 Task: Share the document with softage.1@softage.net.
Action: Mouse moved to (47, 112)
Screenshot: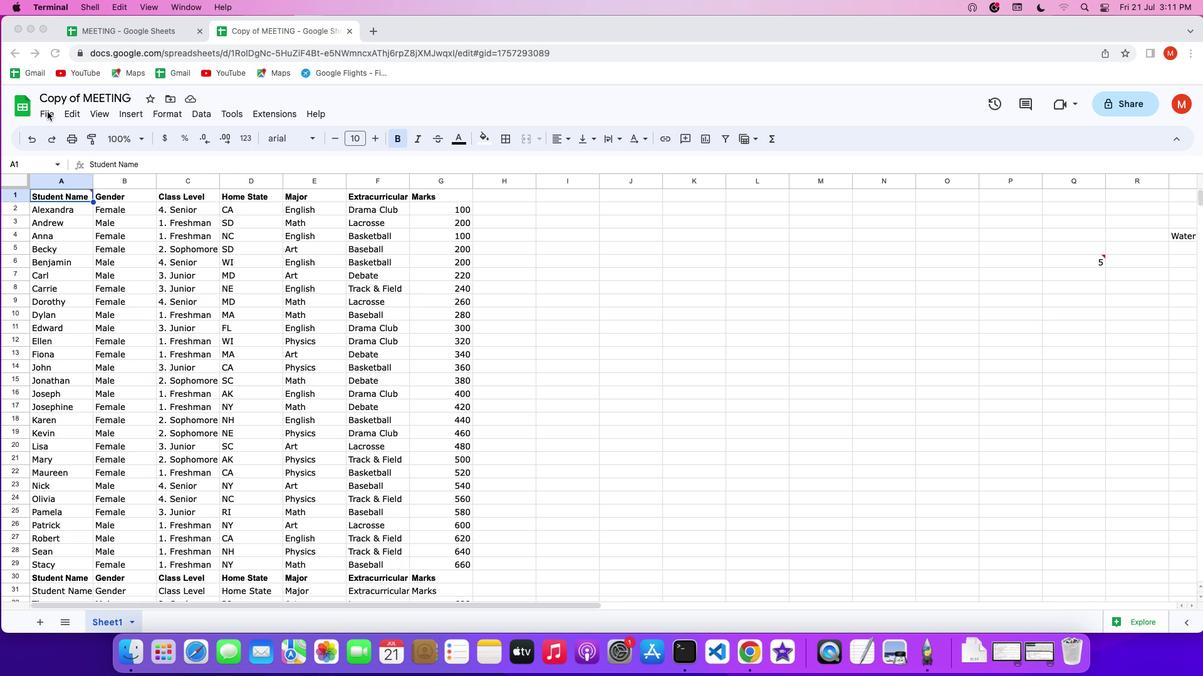 
Action: Mouse pressed left at (47, 112)
Screenshot: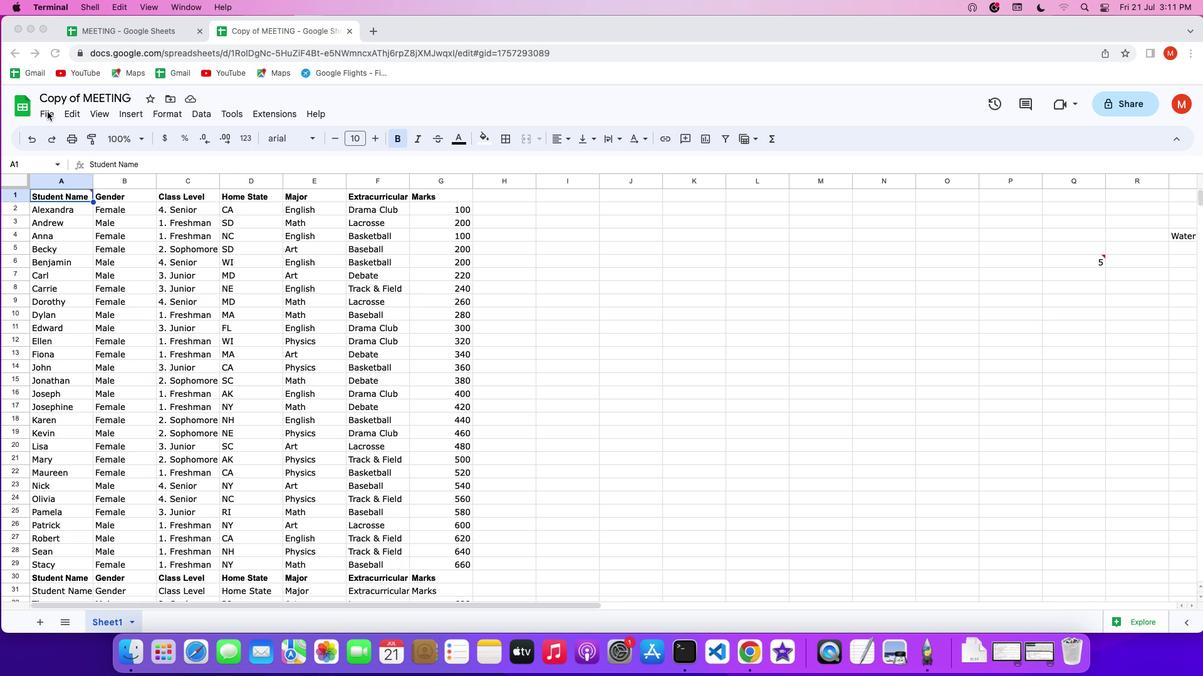 
Action: Mouse pressed left at (47, 112)
Screenshot: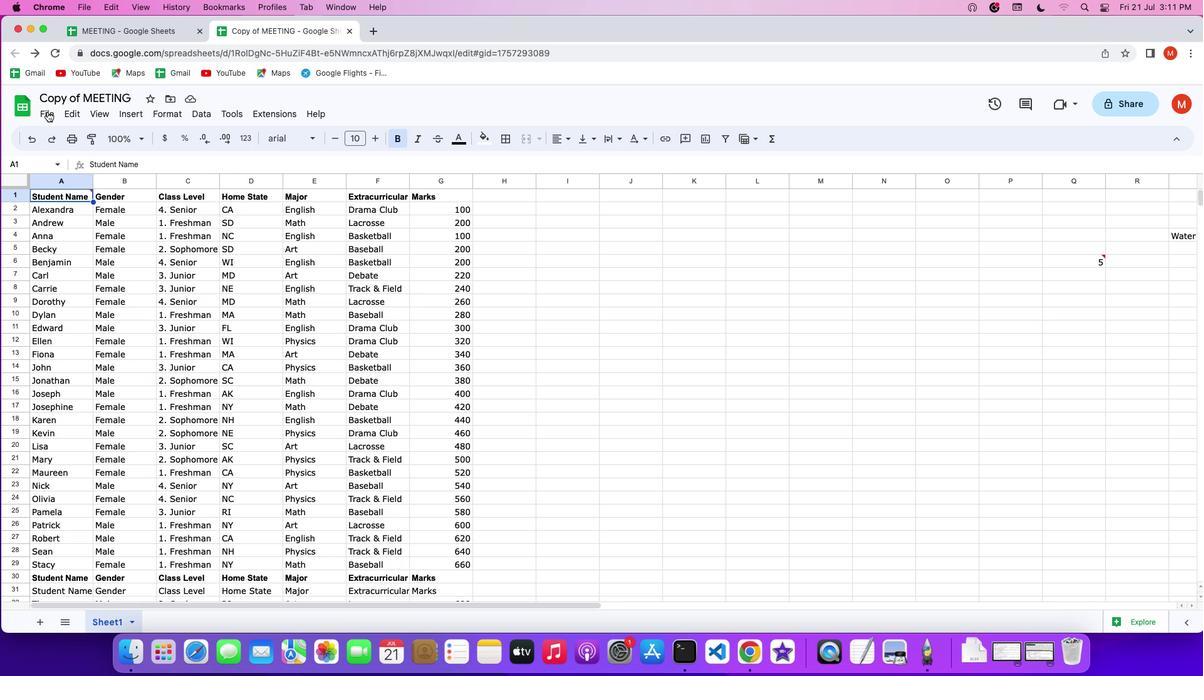 
Action: Mouse moved to (71, 223)
Screenshot: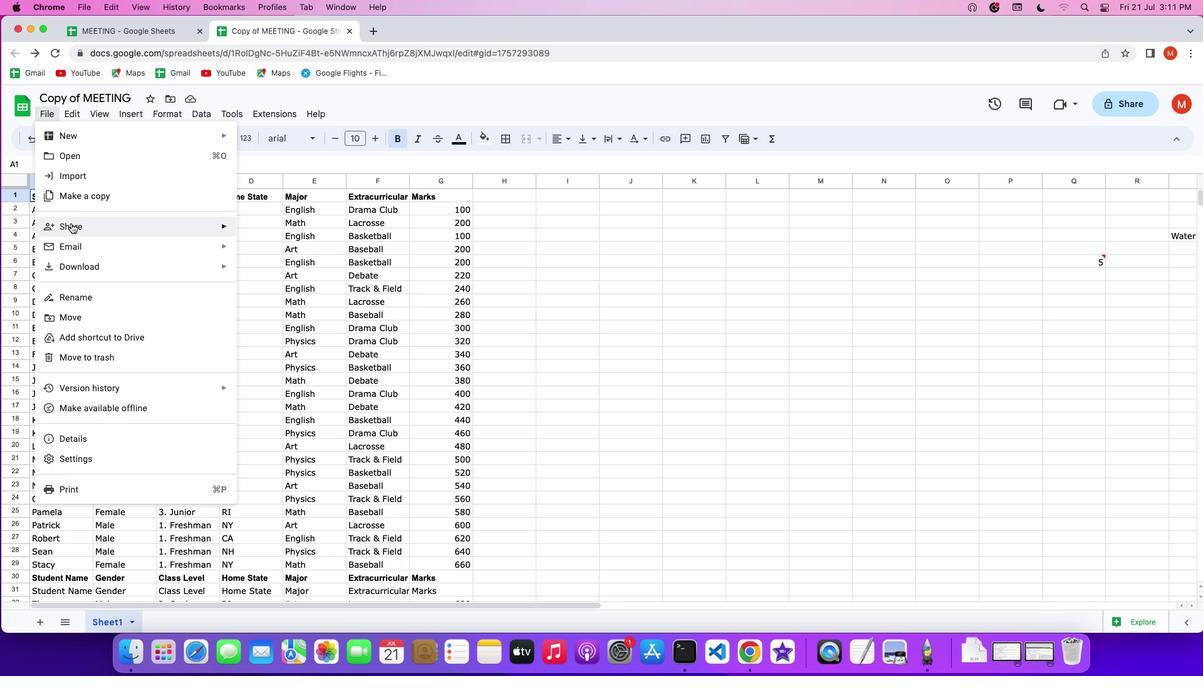 
Action: Mouse pressed left at (71, 223)
Screenshot: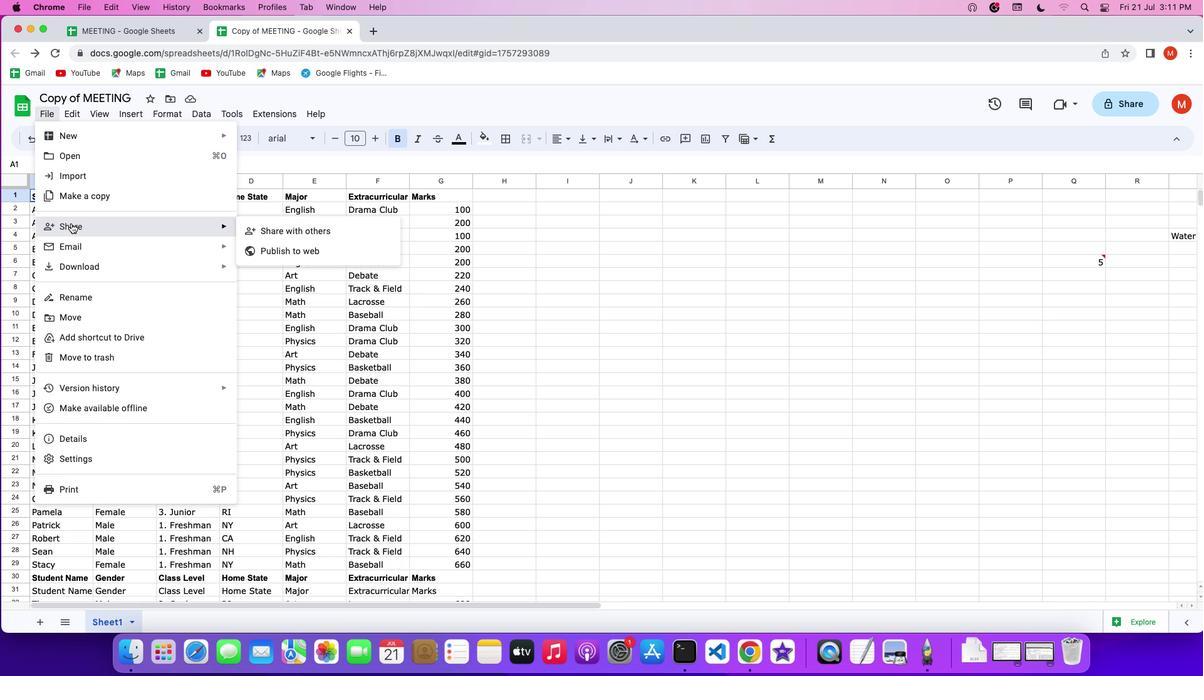 
Action: Mouse moved to (278, 231)
Screenshot: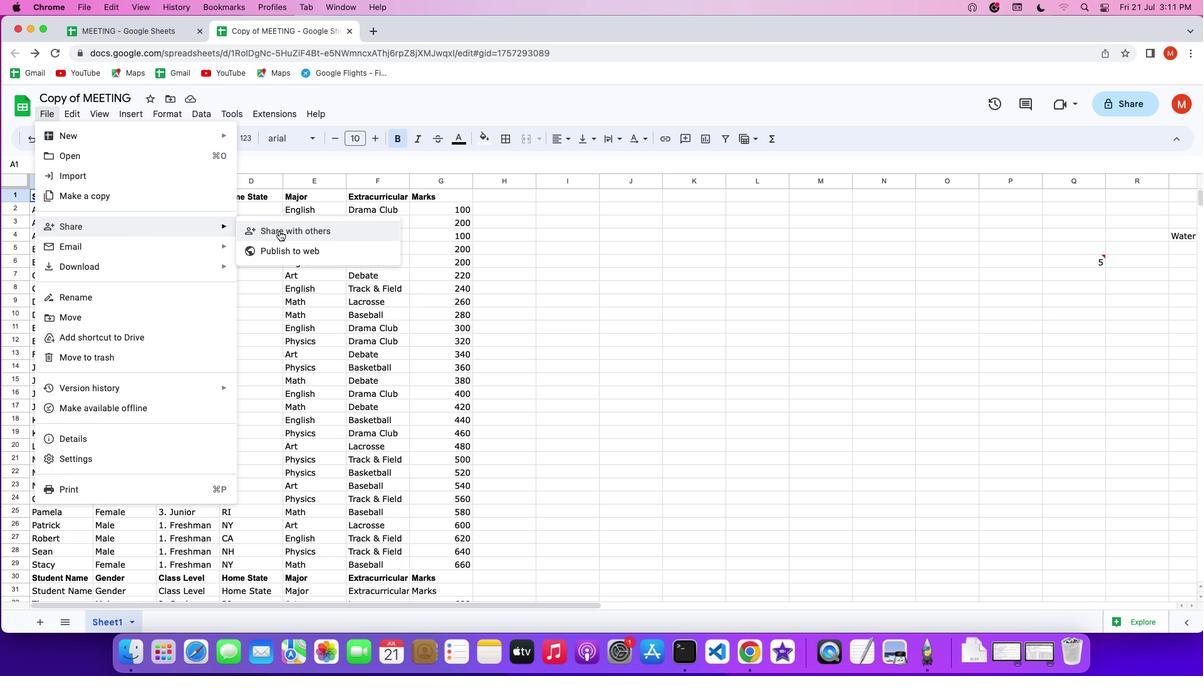 
Action: Mouse pressed left at (278, 231)
Screenshot: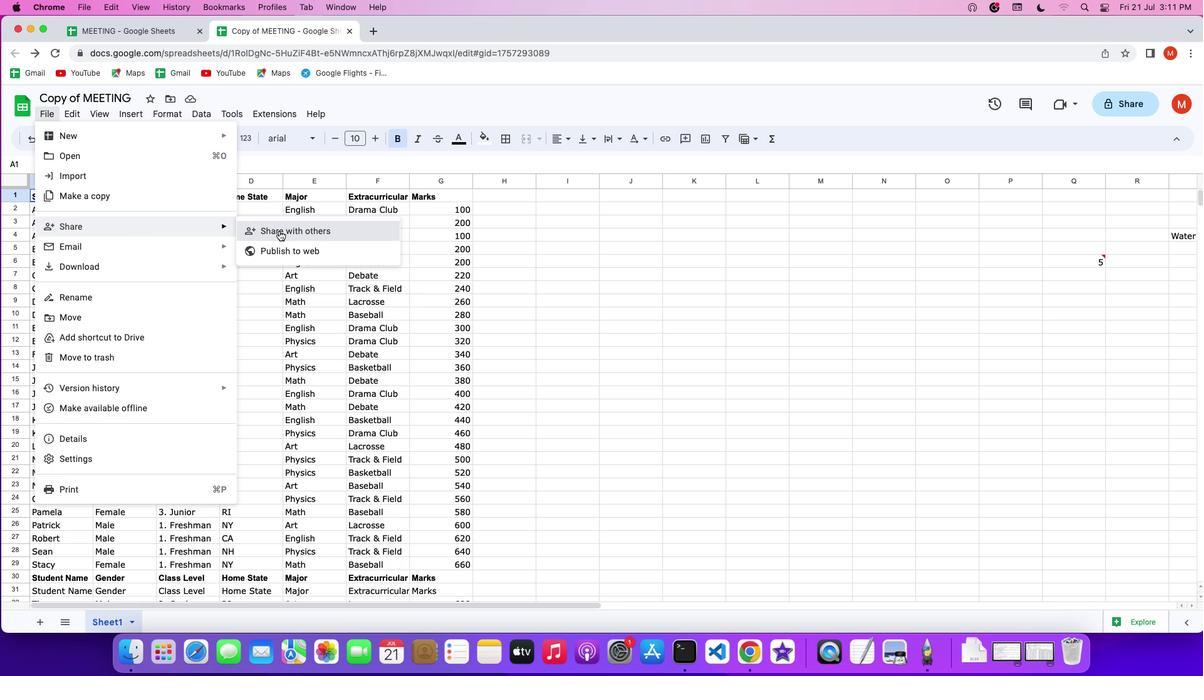 
Action: Mouse moved to (544, 286)
Screenshot: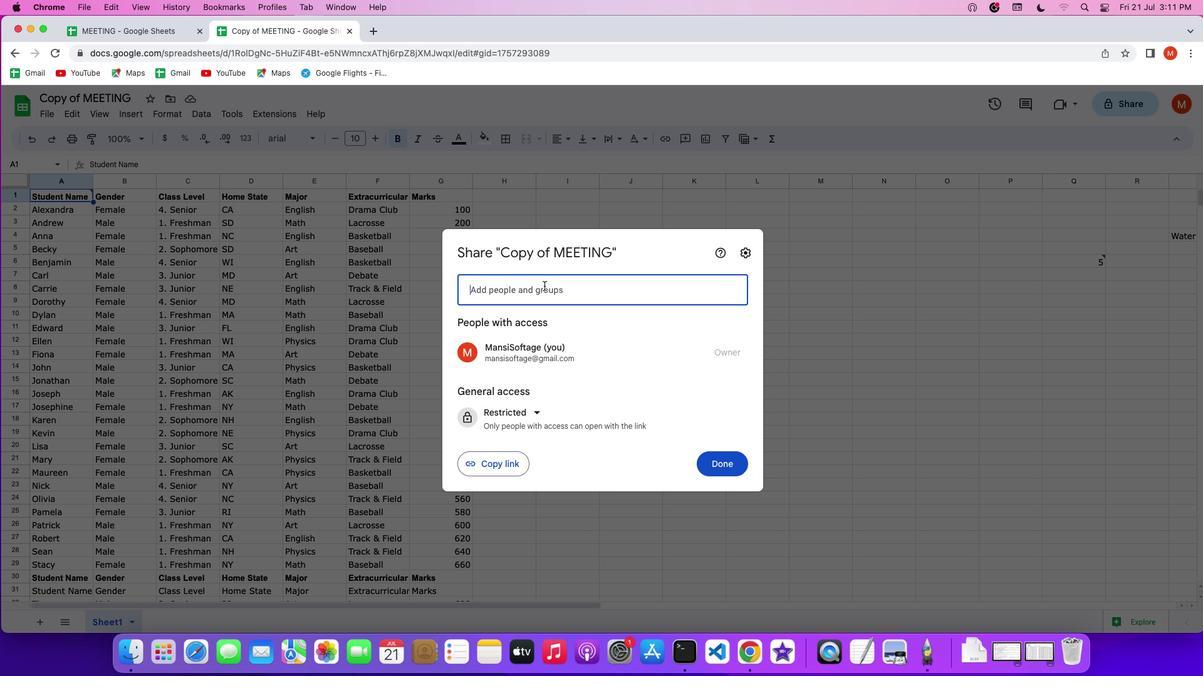 
Action: Mouse pressed left at (544, 286)
Screenshot: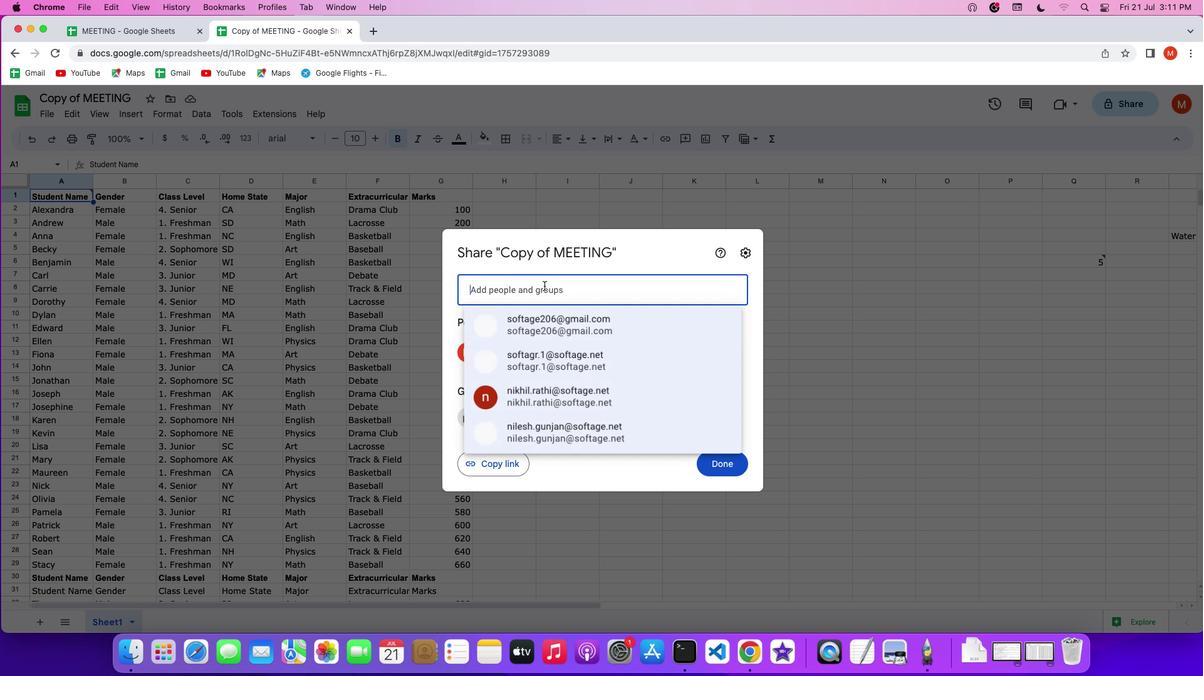 
Action: Key pressed 's''o''f''t''a''g''e''.''1'Key.shift_r'@''s''o''f''t''a''g''e''.''n''e''t'
Screenshot: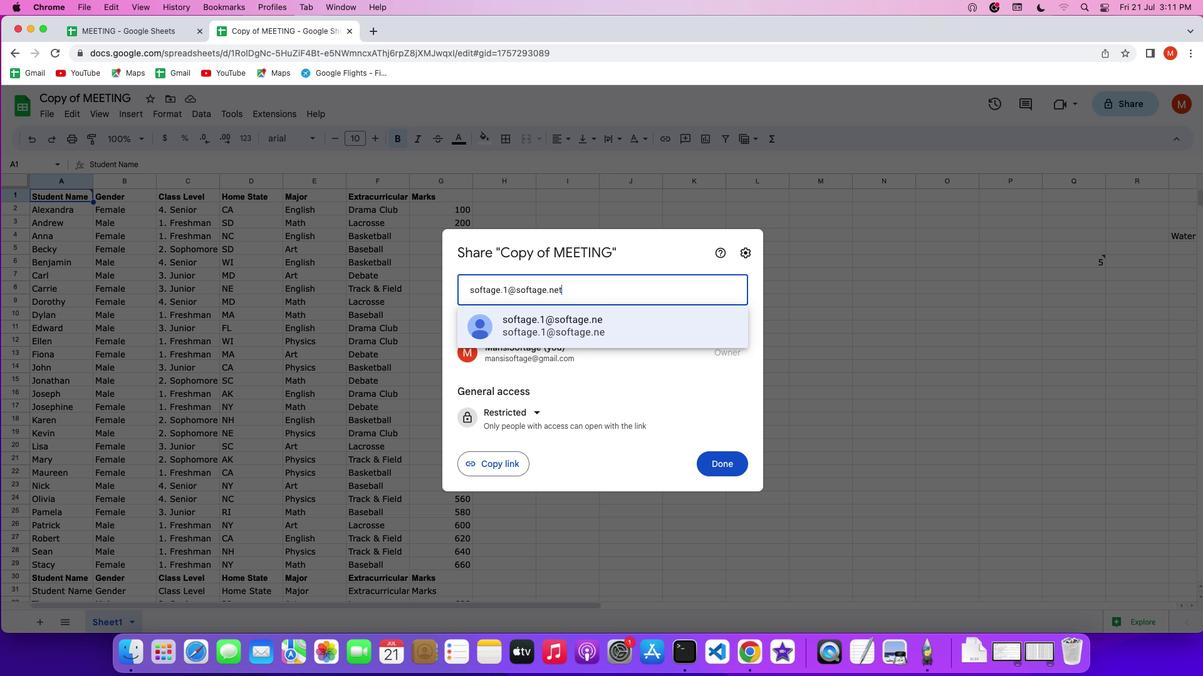 
Action: Mouse moved to (575, 328)
Screenshot: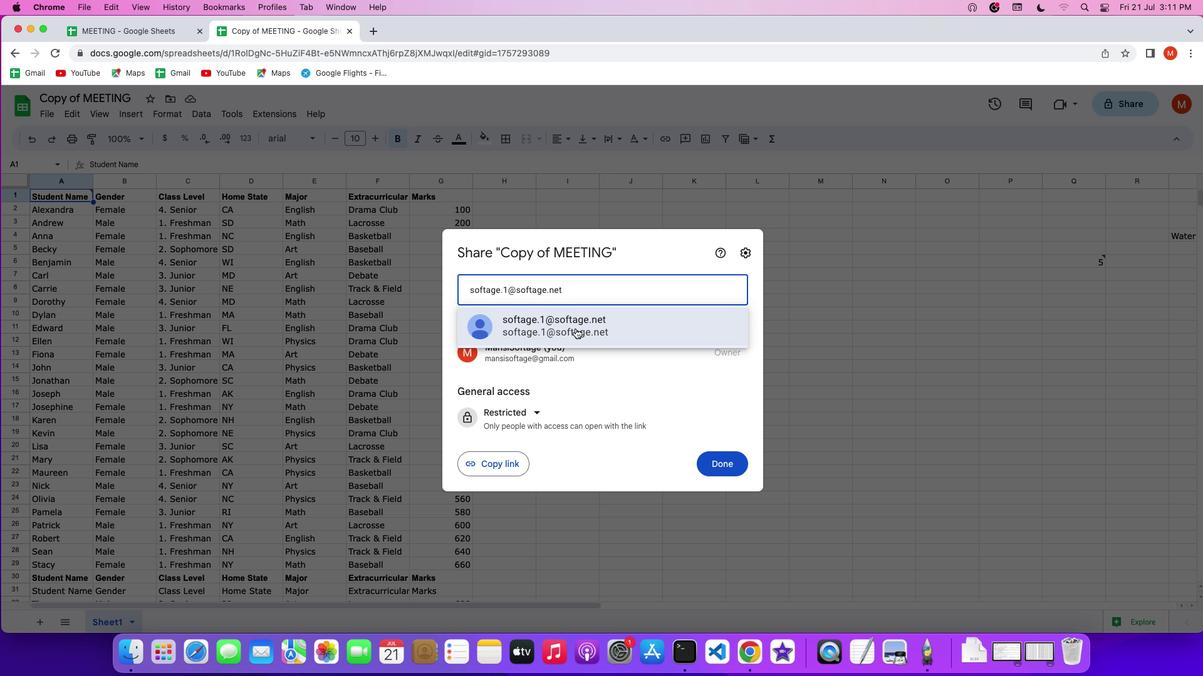 
Action: Mouse pressed left at (575, 328)
Screenshot: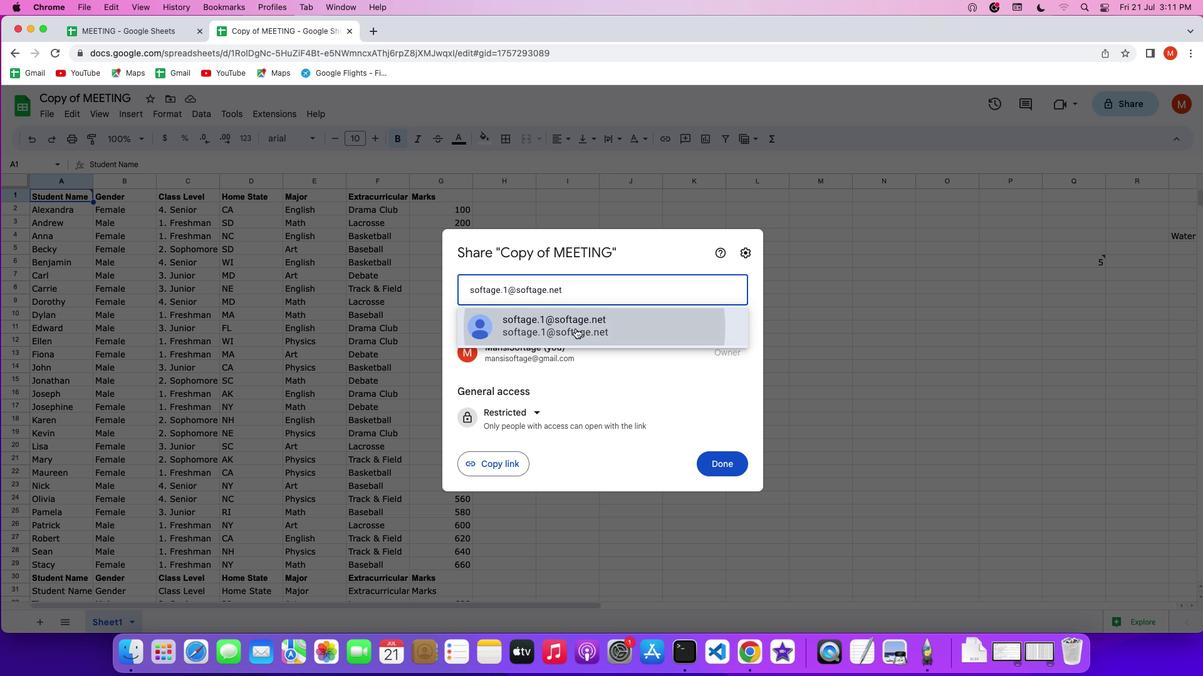 
Action: Mouse moved to (727, 455)
Screenshot: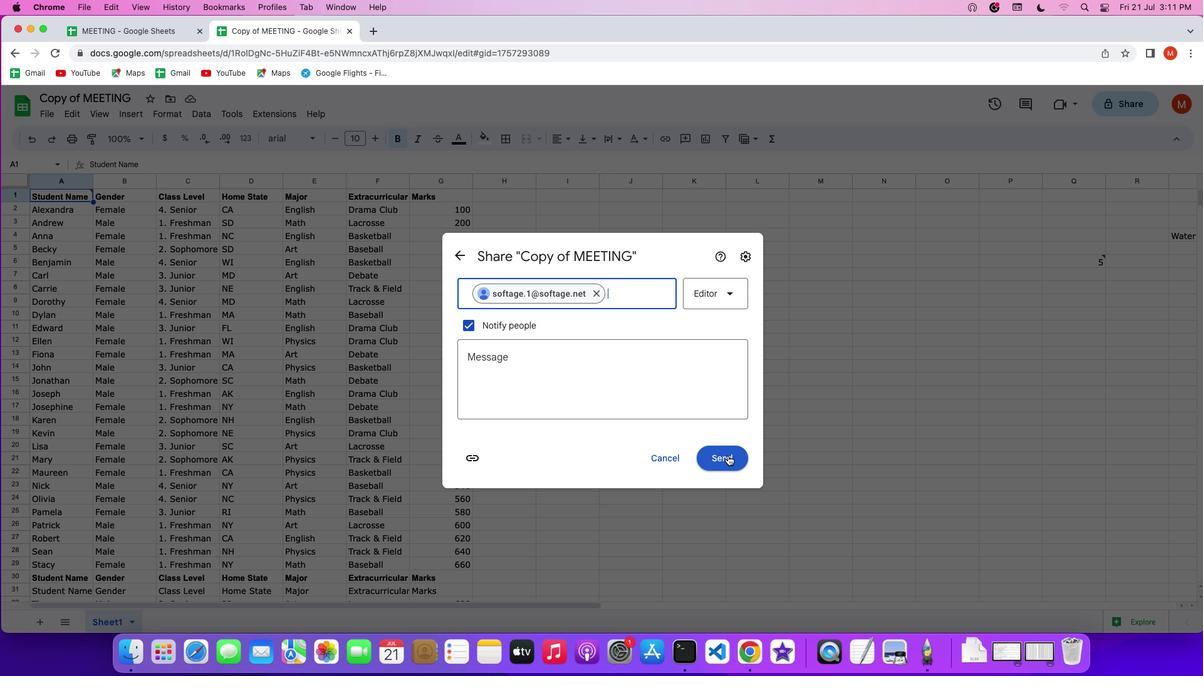 
Action: Mouse pressed left at (727, 455)
Screenshot: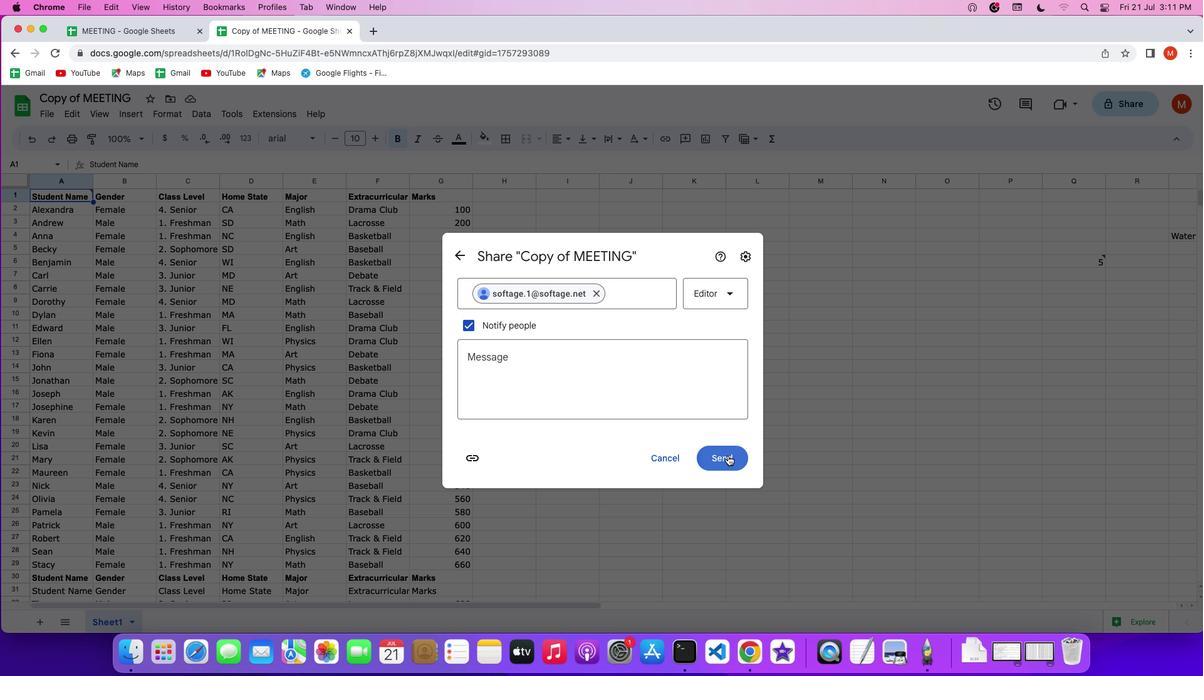 
